 Task: Set the customer id to 'does not match regex' while find customer
Action: Mouse moved to (163, 17)
Screenshot: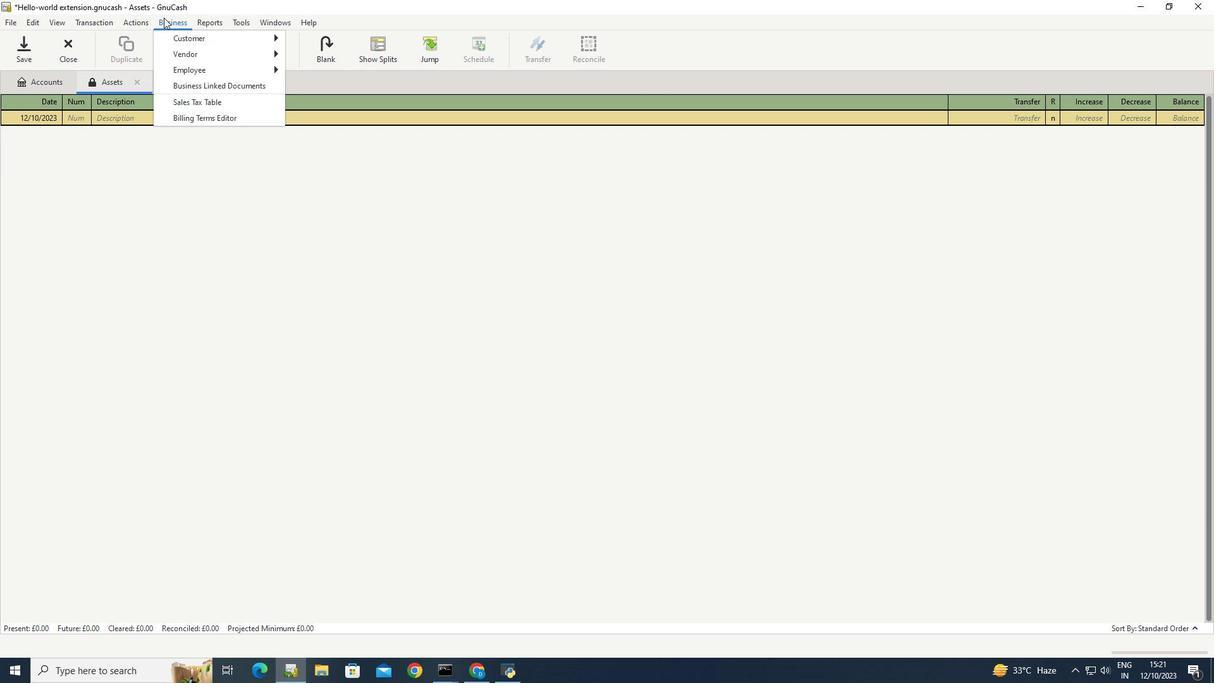 
Action: Mouse pressed left at (163, 17)
Screenshot: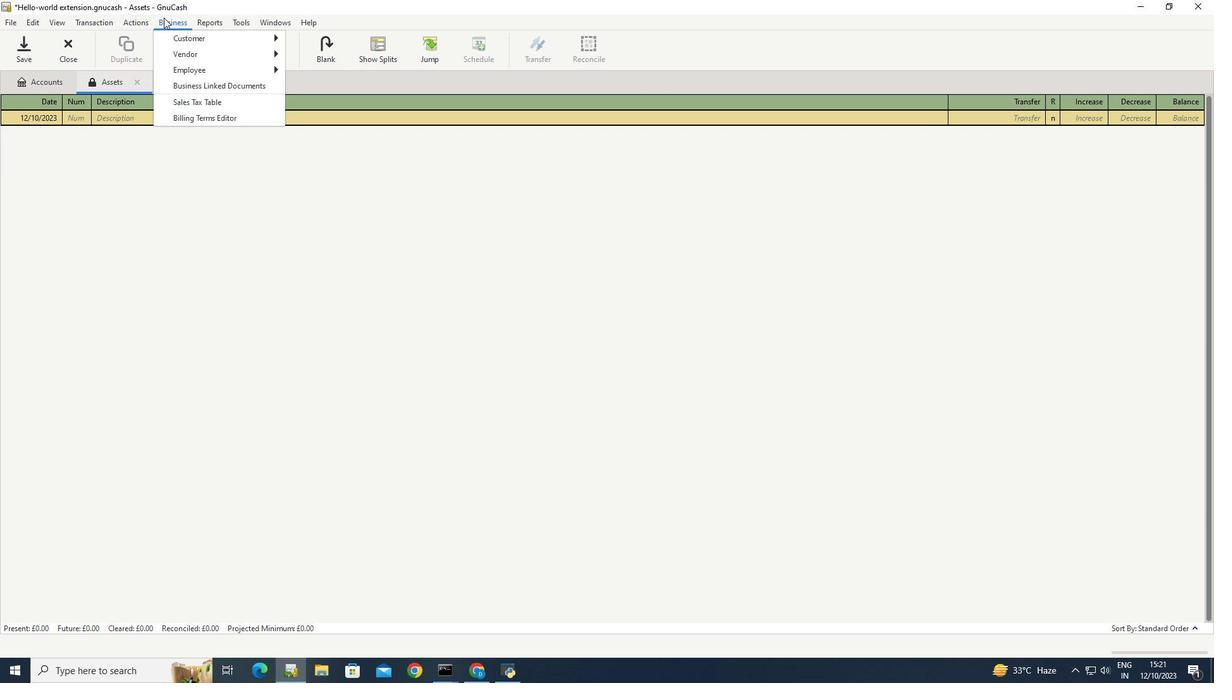
Action: Mouse moved to (317, 68)
Screenshot: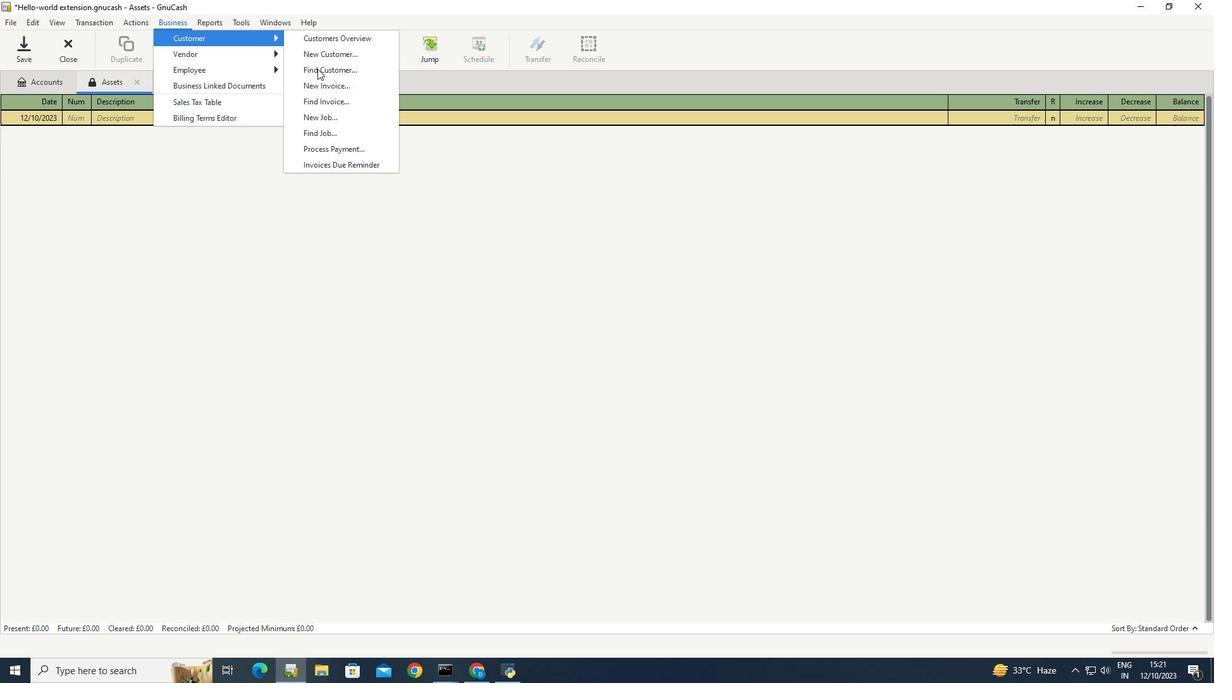 
Action: Mouse pressed left at (317, 68)
Screenshot: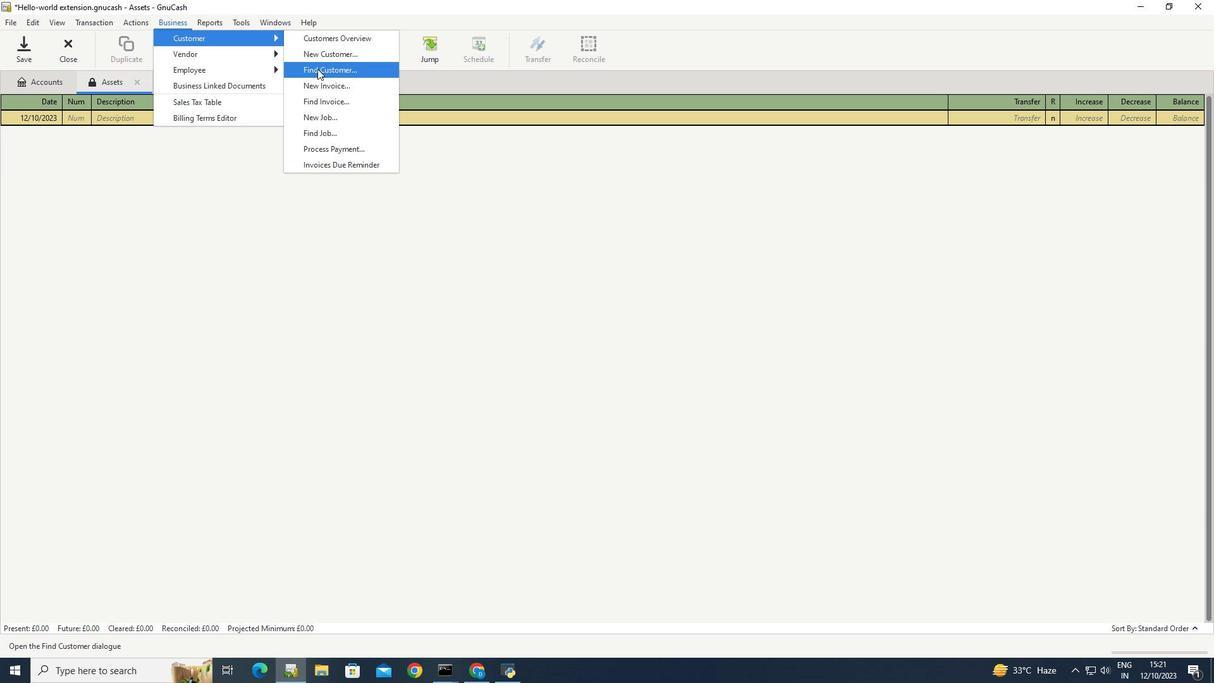 
Action: Mouse moved to (477, 298)
Screenshot: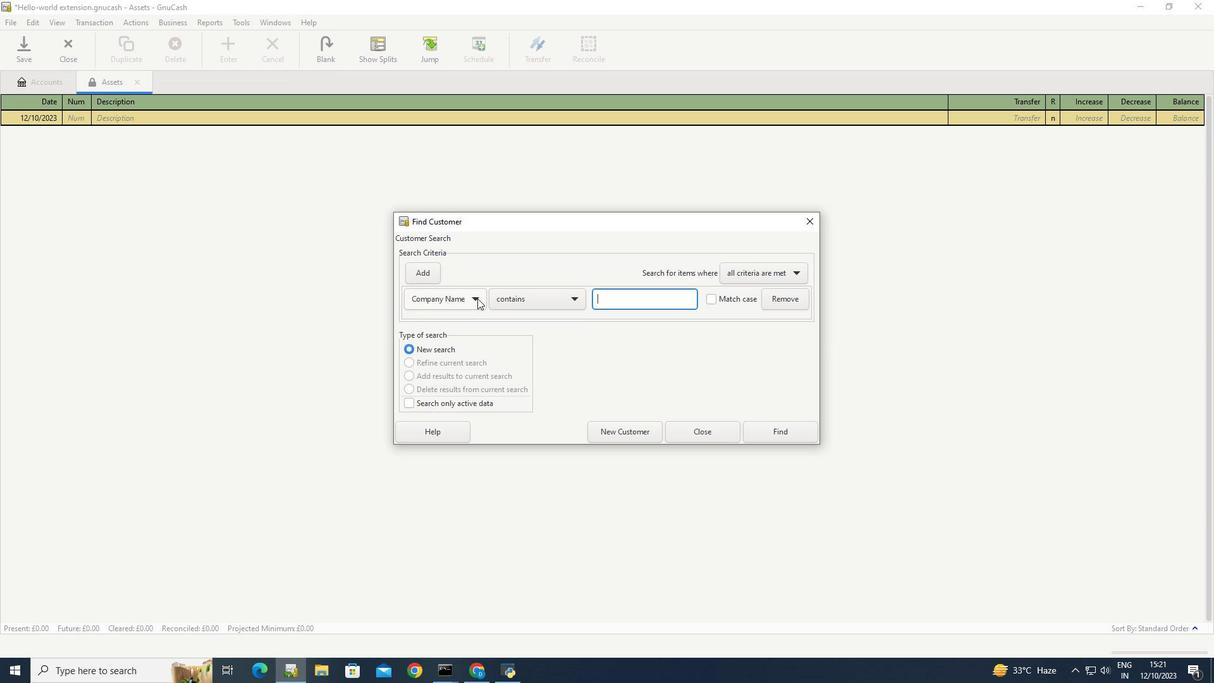 
Action: Mouse pressed left at (477, 298)
Screenshot: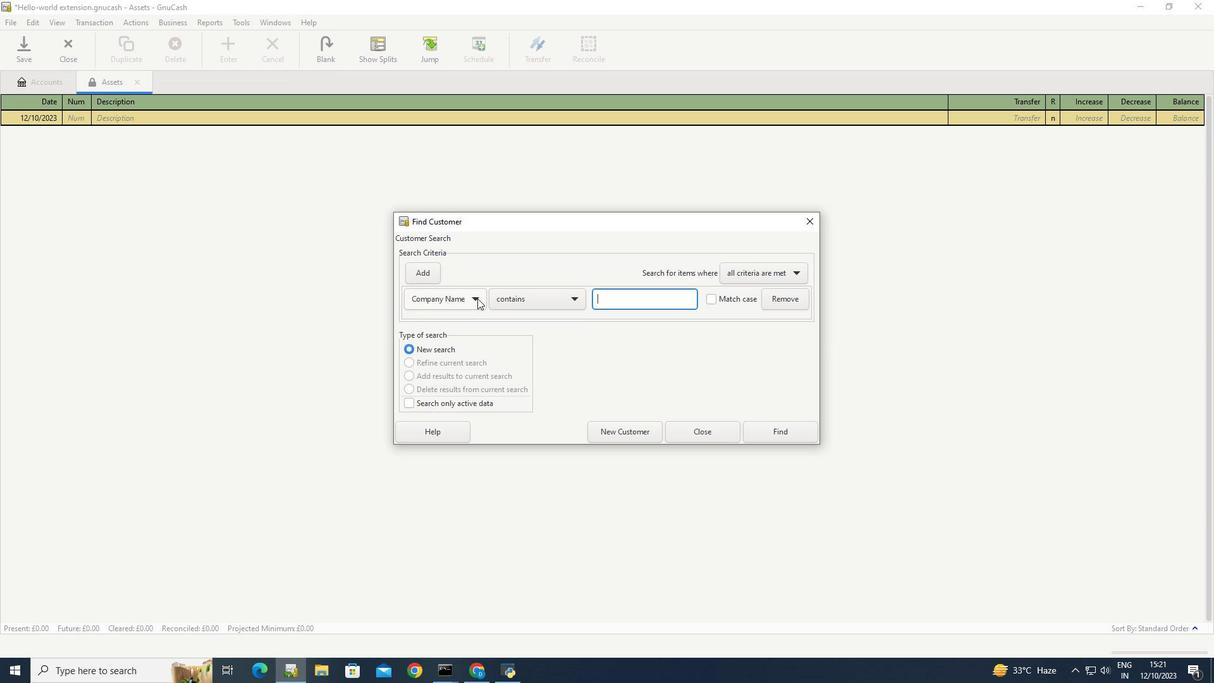 
Action: Mouse moved to (445, 322)
Screenshot: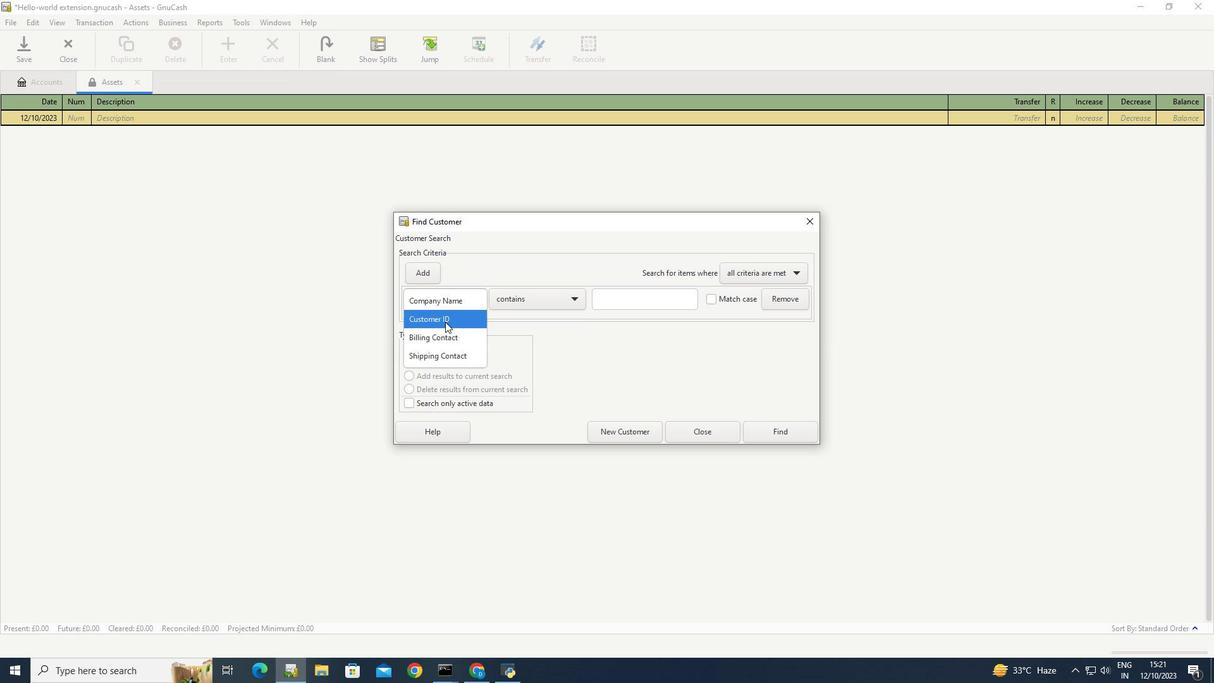 
Action: Mouse pressed left at (445, 322)
Screenshot: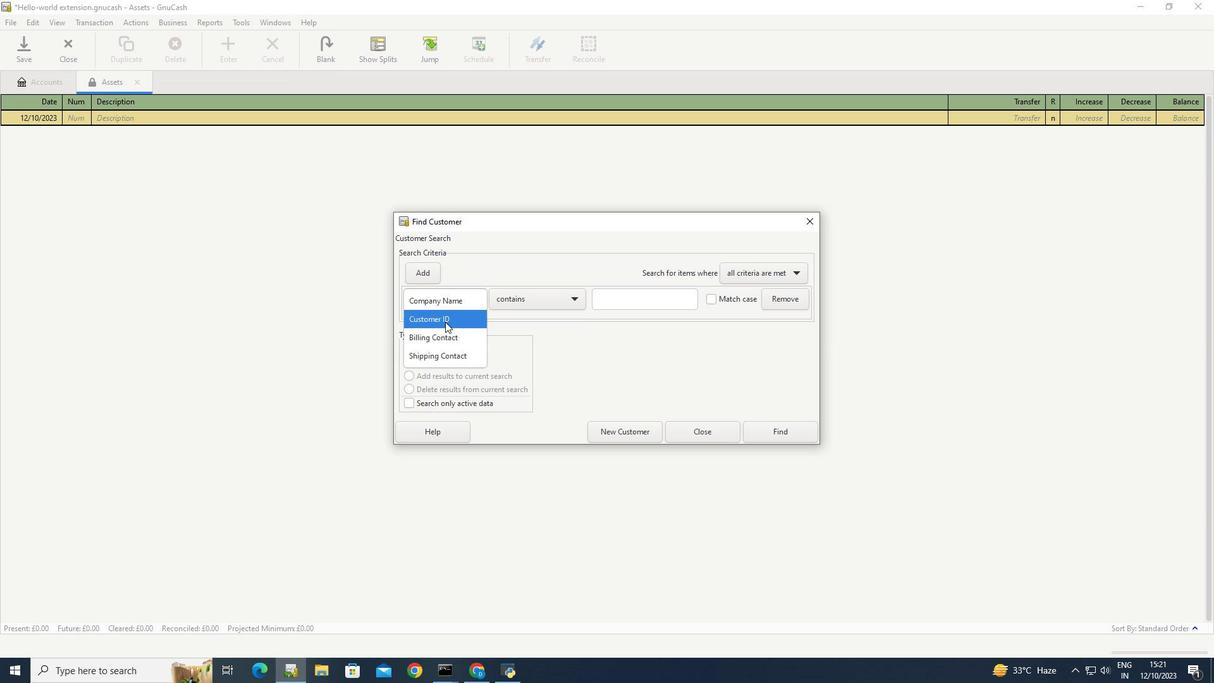 
Action: Mouse moved to (572, 297)
Screenshot: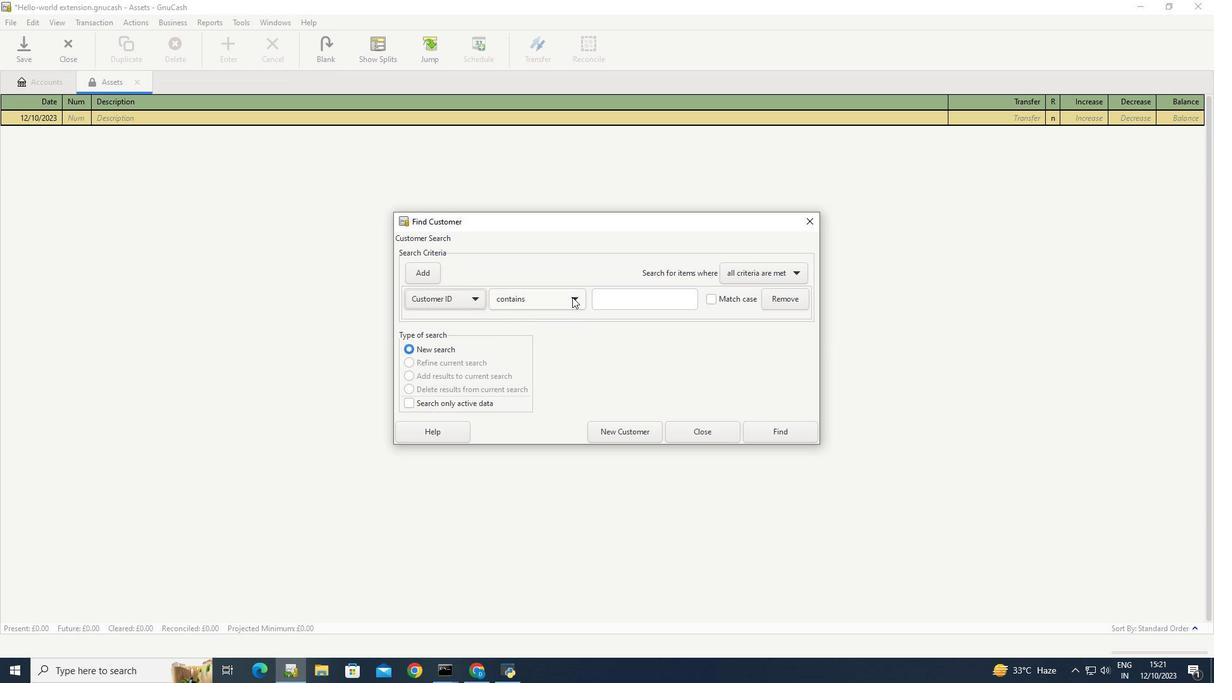 
Action: Mouse pressed left at (572, 297)
Screenshot: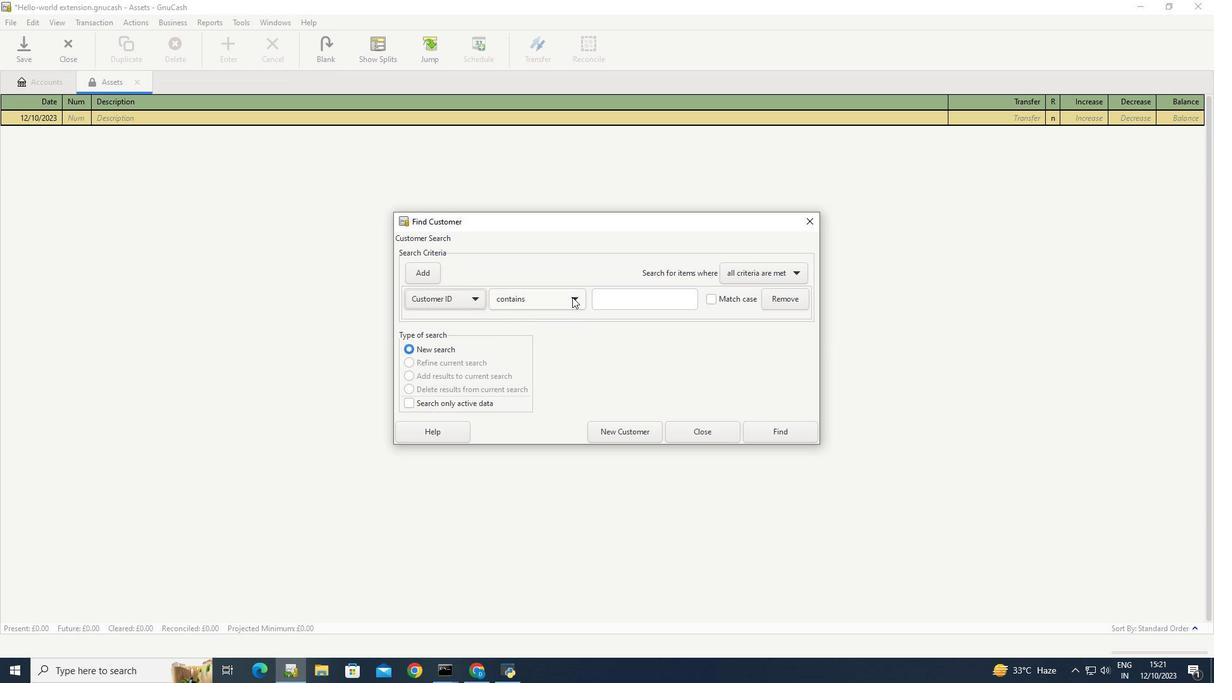 
Action: Mouse moved to (543, 355)
Screenshot: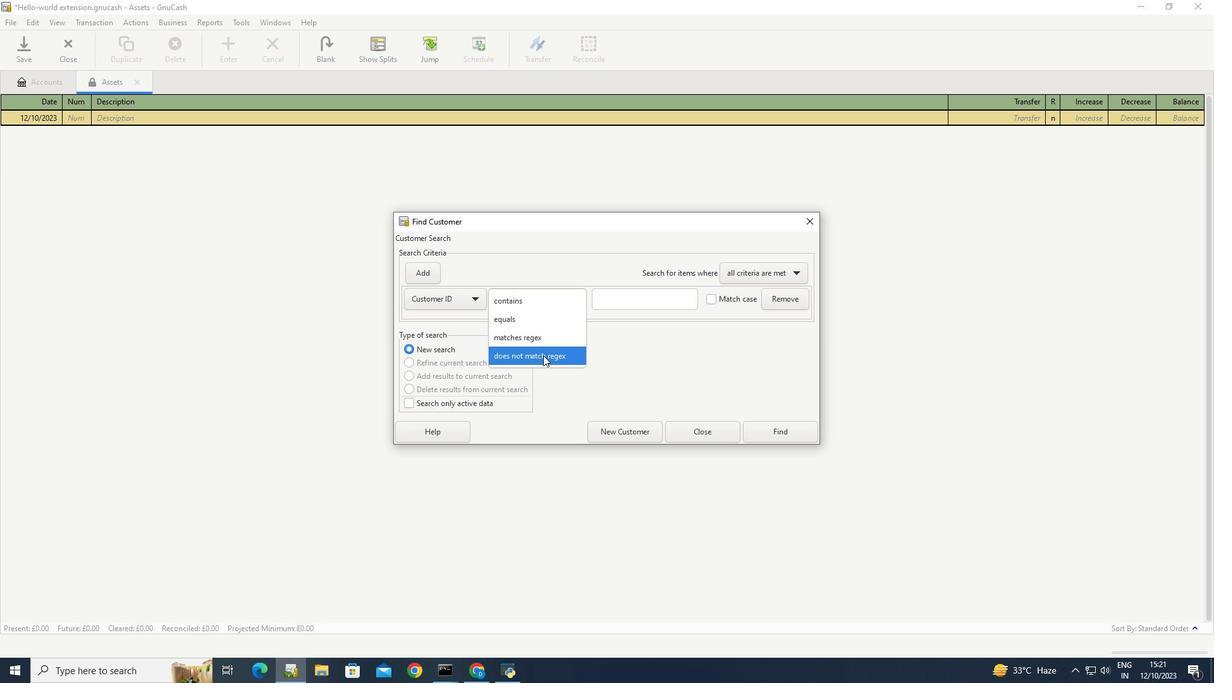 
Action: Mouse pressed left at (543, 355)
Screenshot: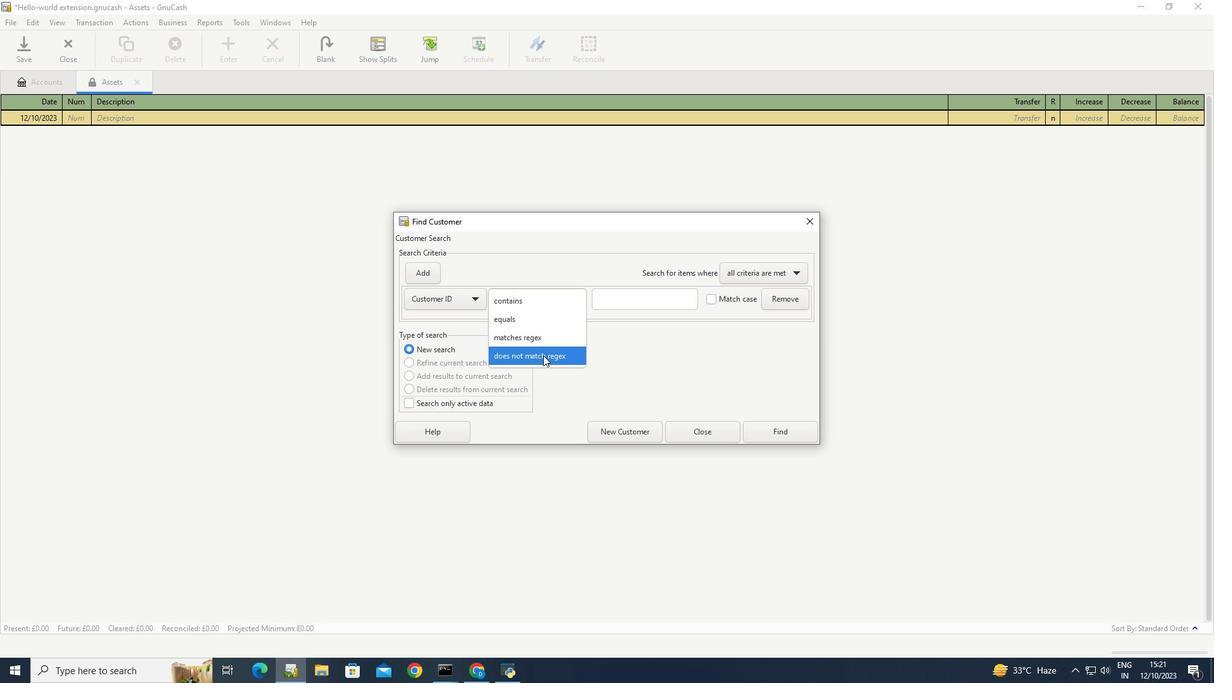 
Action: Mouse moved to (586, 351)
Screenshot: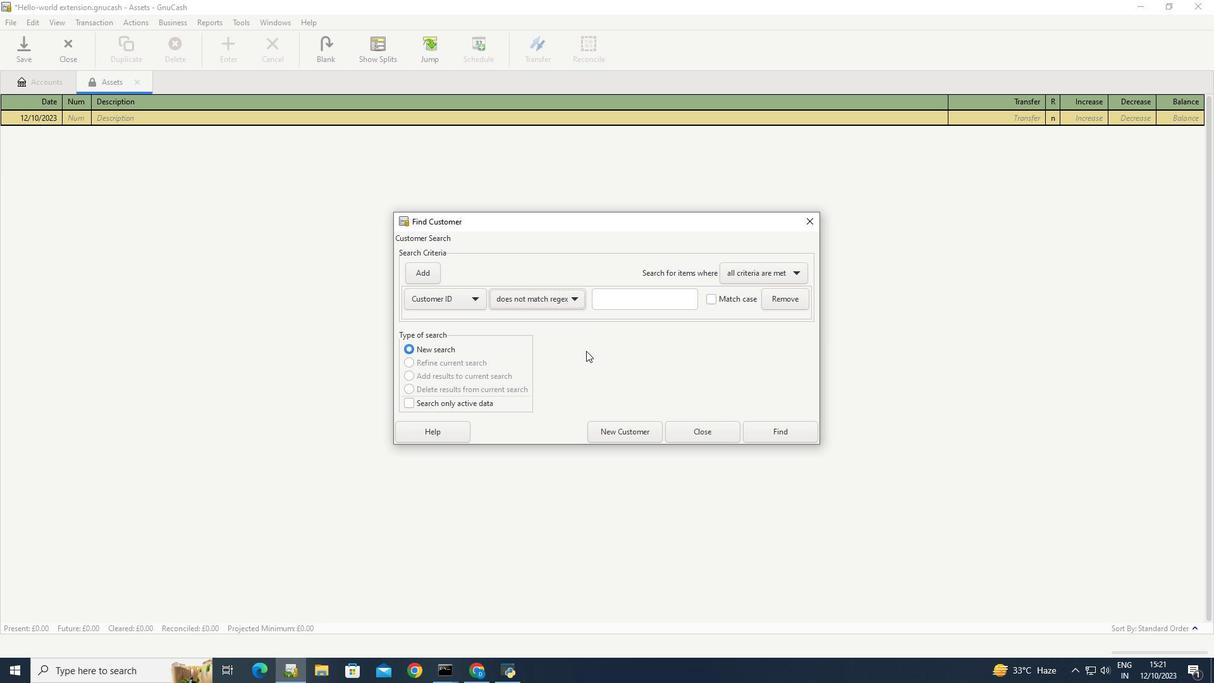 
Action: Mouse pressed left at (586, 351)
Screenshot: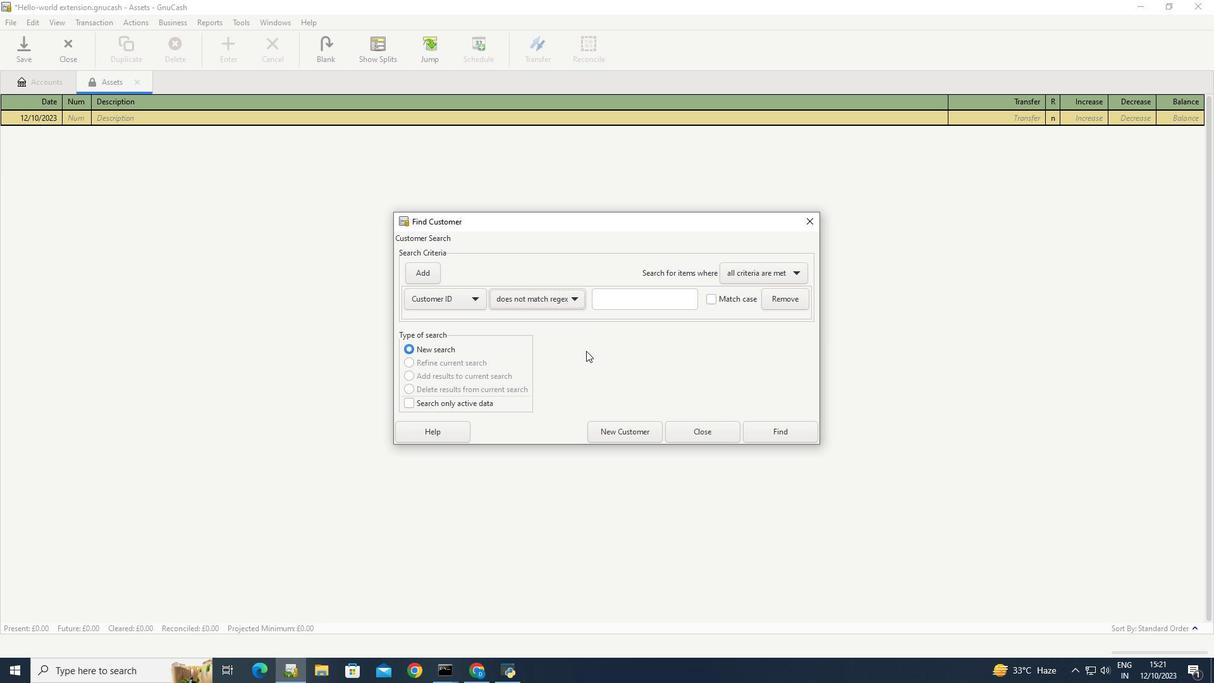 
Action: Mouse moved to (583, 344)
Screenshot: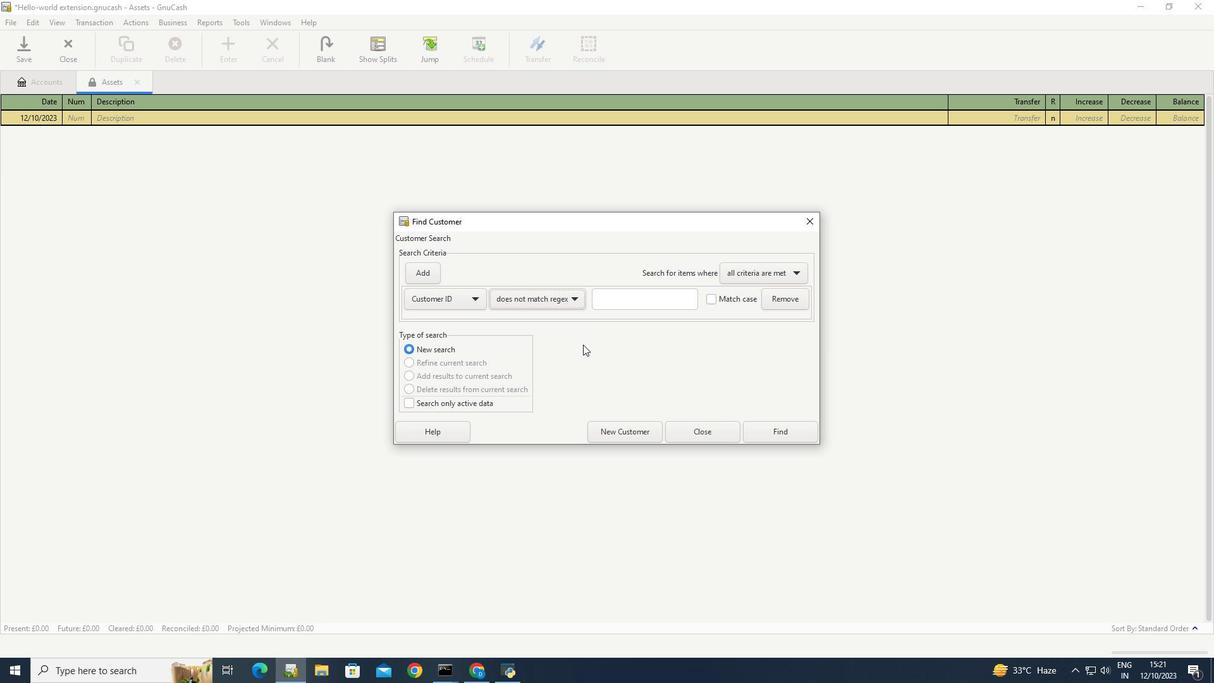 
